 Task: Select a due date automation when advanced on, 2 days after a card is due add basic with the red label at 11:00 AM.
Action: Mouse moved to (1014, 84)
Screenshot: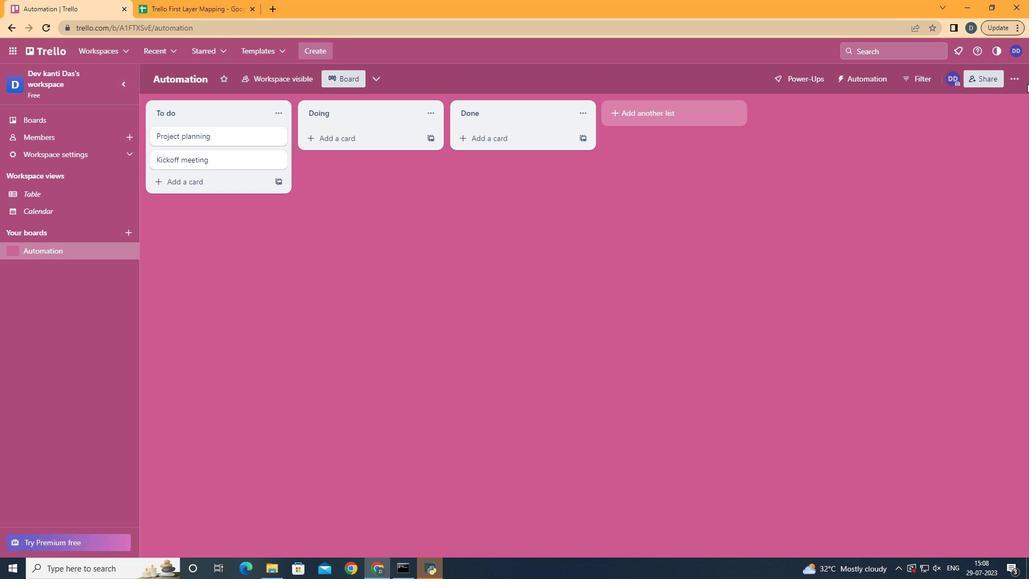 
Action: Mouse pressed left at (1014, 84)
Screenshot: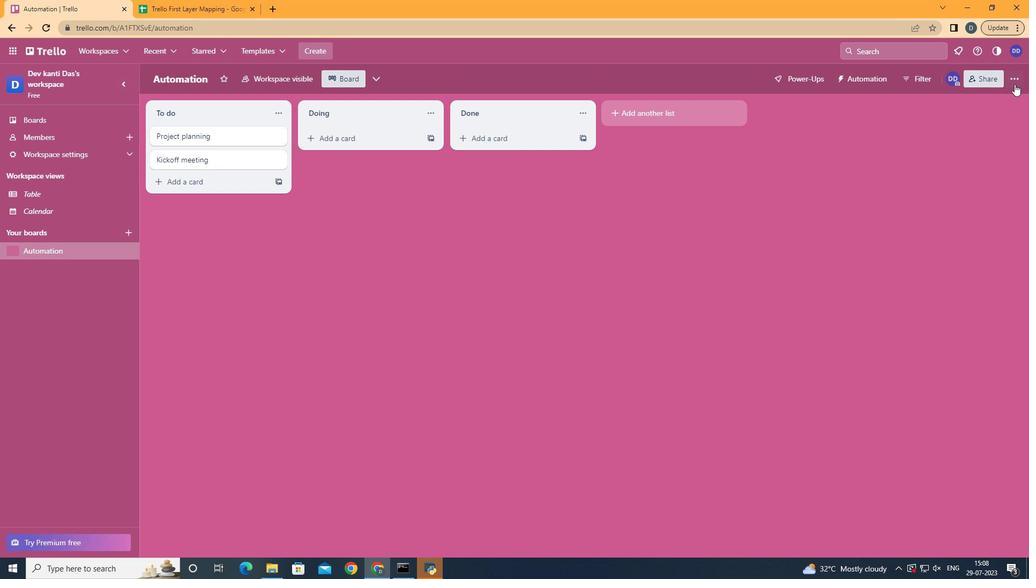 
Action: Mouse moved to (956, 245)
Screenshot: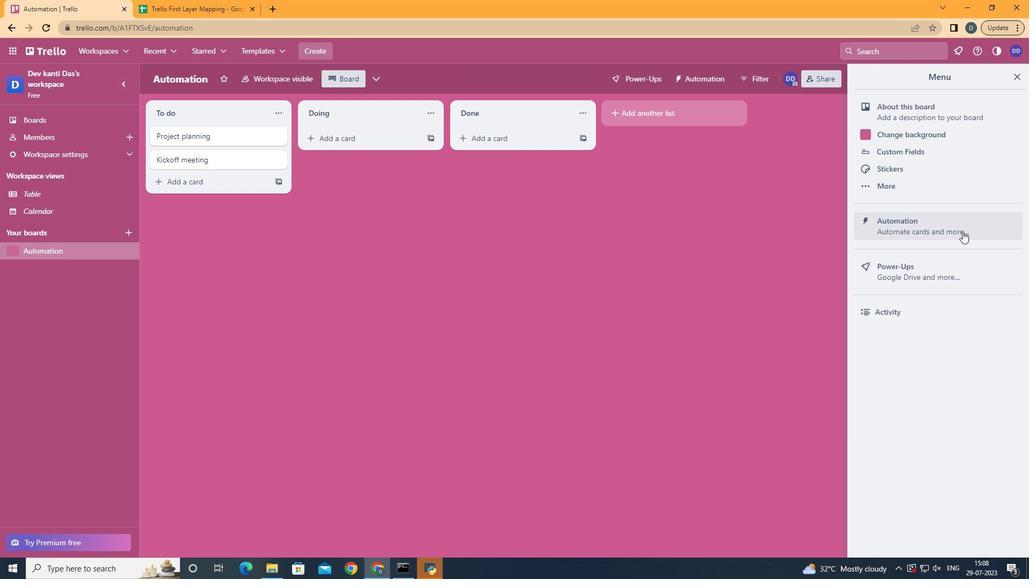 
Action: Mouse pressed left at (956, 245)
Screenshot: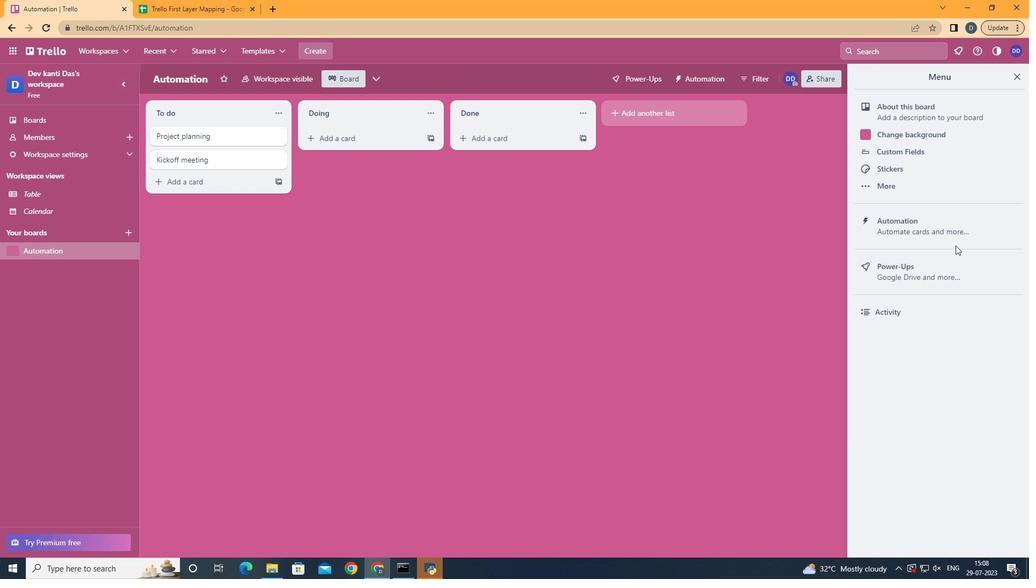 
Action: Mouse moved to (960, 230)
Screenshot: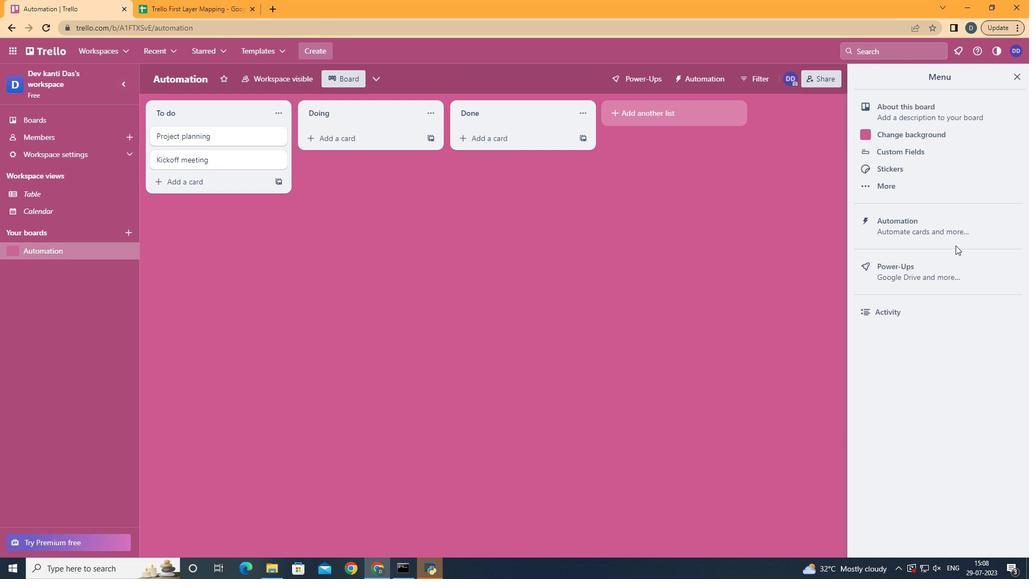 
Action: Mouse pressed left at (960, 230)
Screenshot: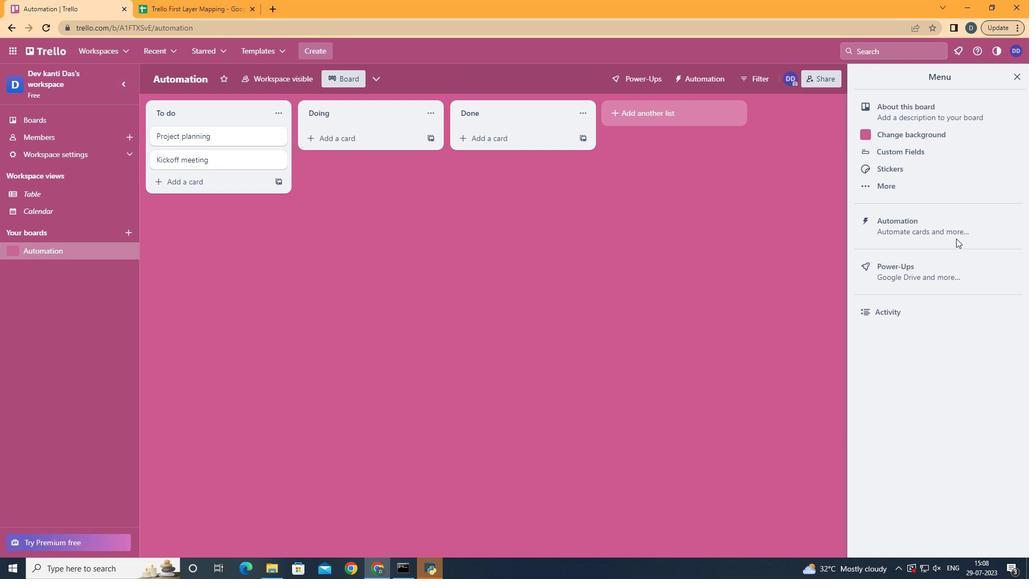 
Action: Mouse moved to (199, 220)
Screenshot: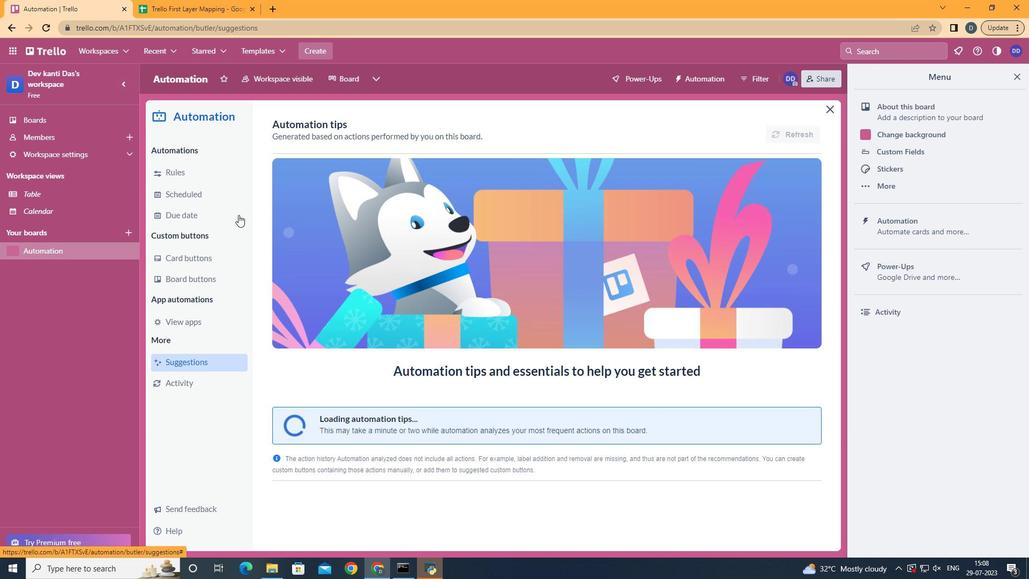 
Action: Mouse pressed left at (199, 220)
Screenshot: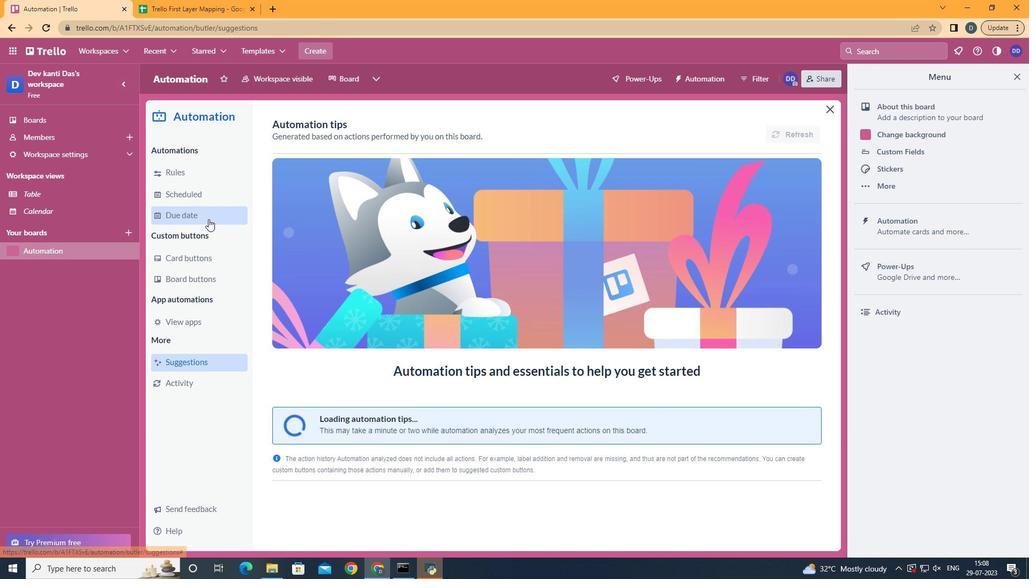 
Action: Mouse moved to (771, 127)
Screenshot: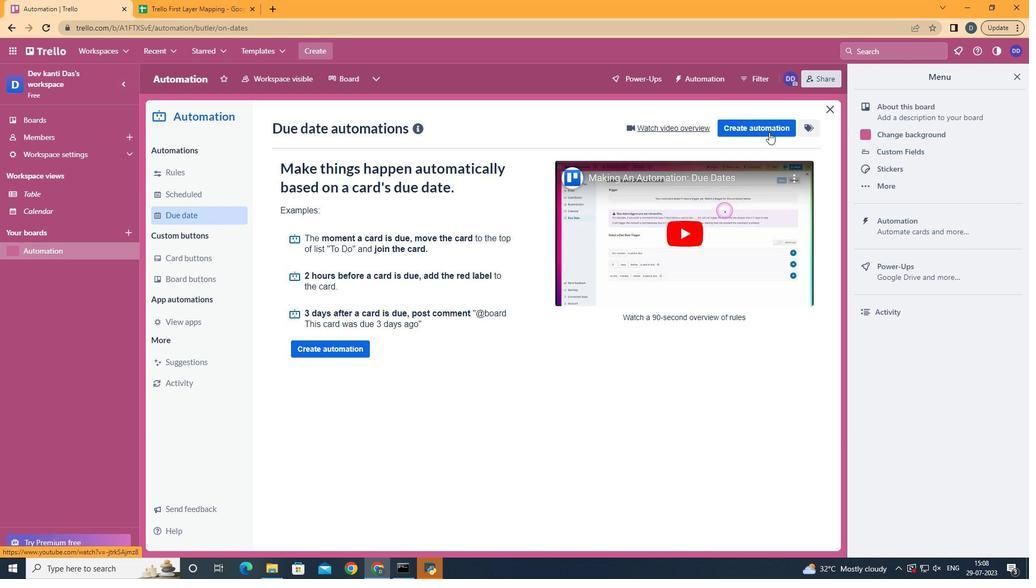
Action: Mouse pressed left at (771, 127)
Screenshot: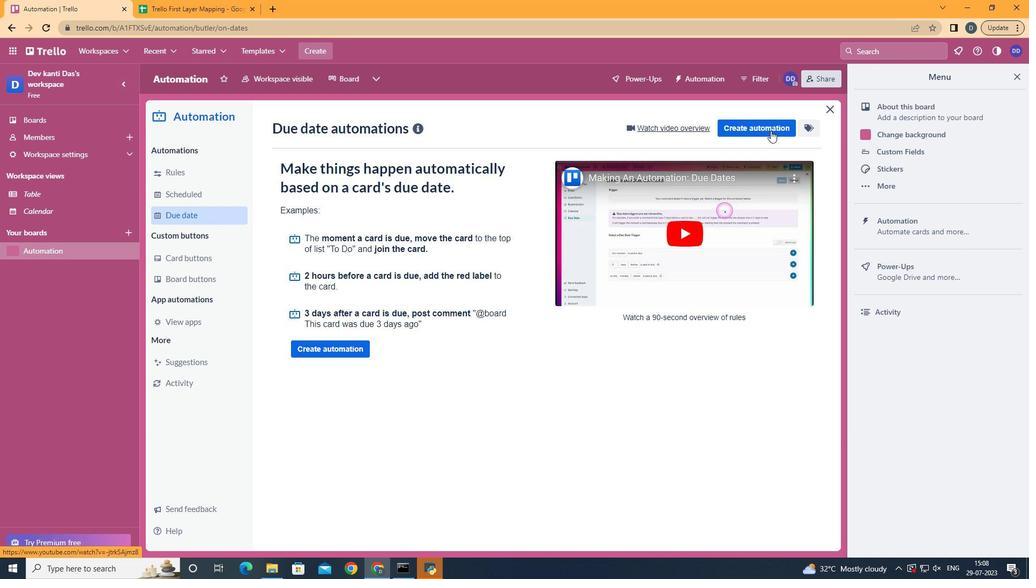 
Action: Mouse moved to (620, 228)
Screenshot: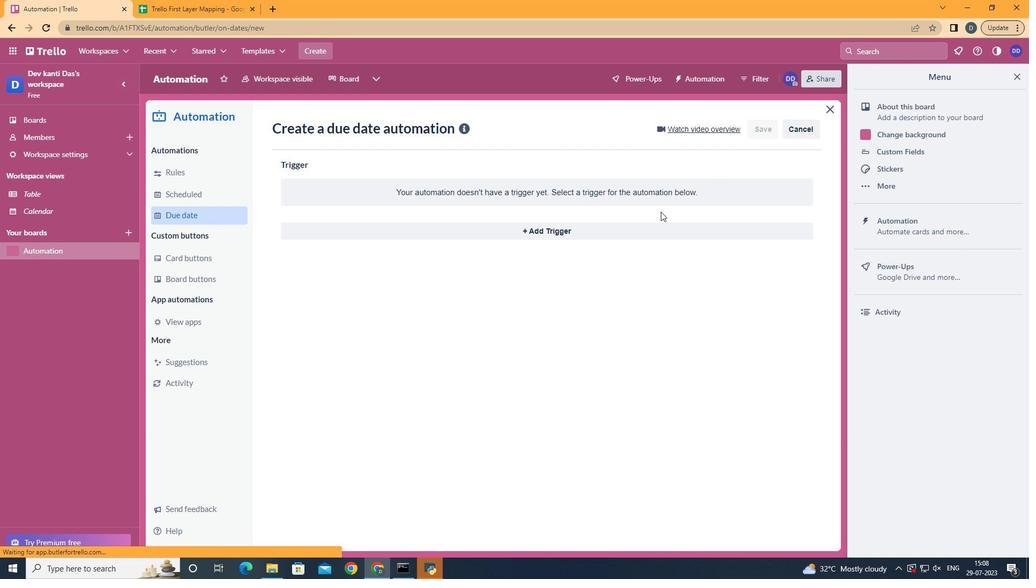 
Action: Mouse pressed left at (620, 228)
Screenshot: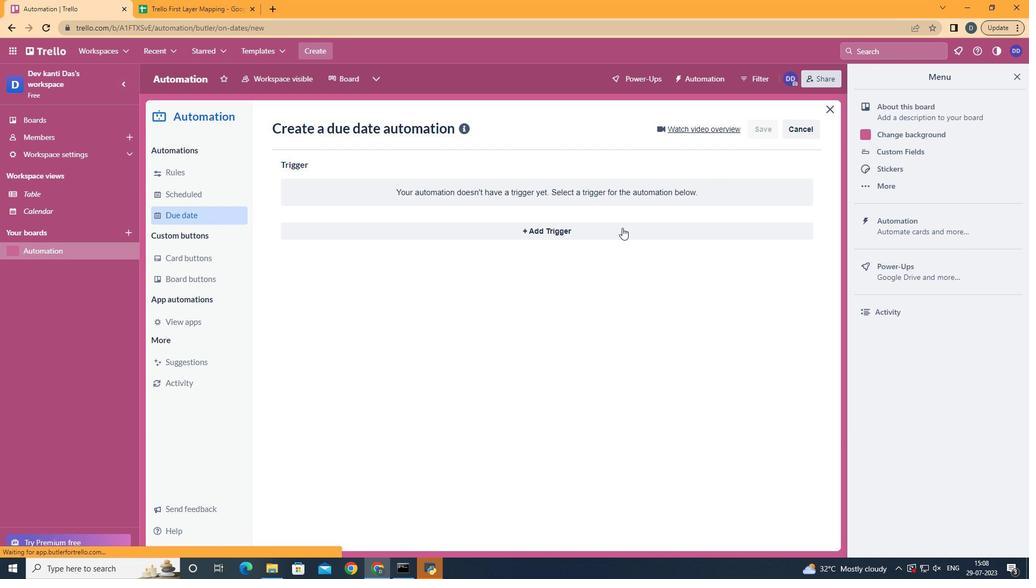 
Action: Mouse moved to (383, 438)
Screenshot: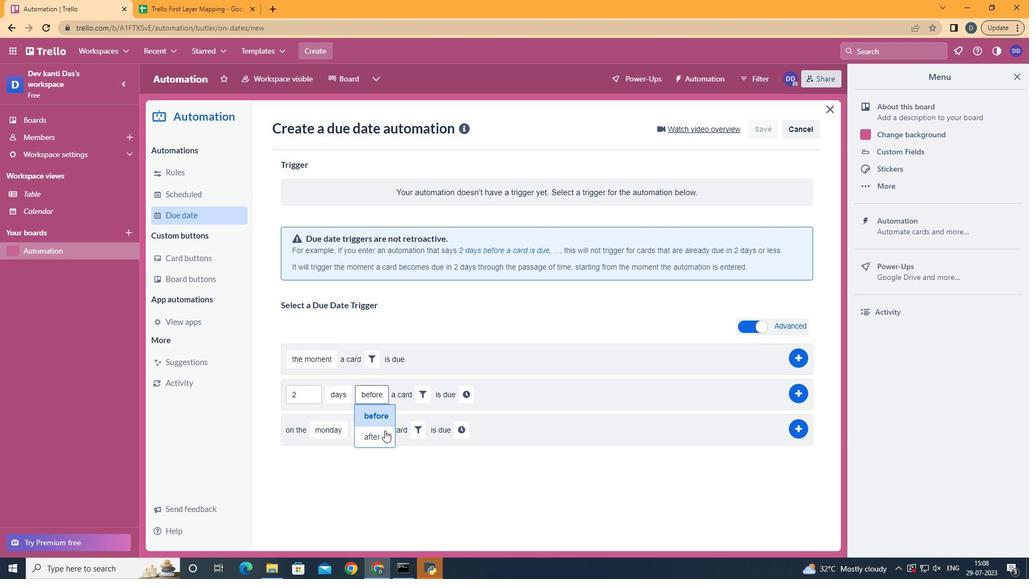 
Action: Mouse pressed left at (383, 438)
Screenshot: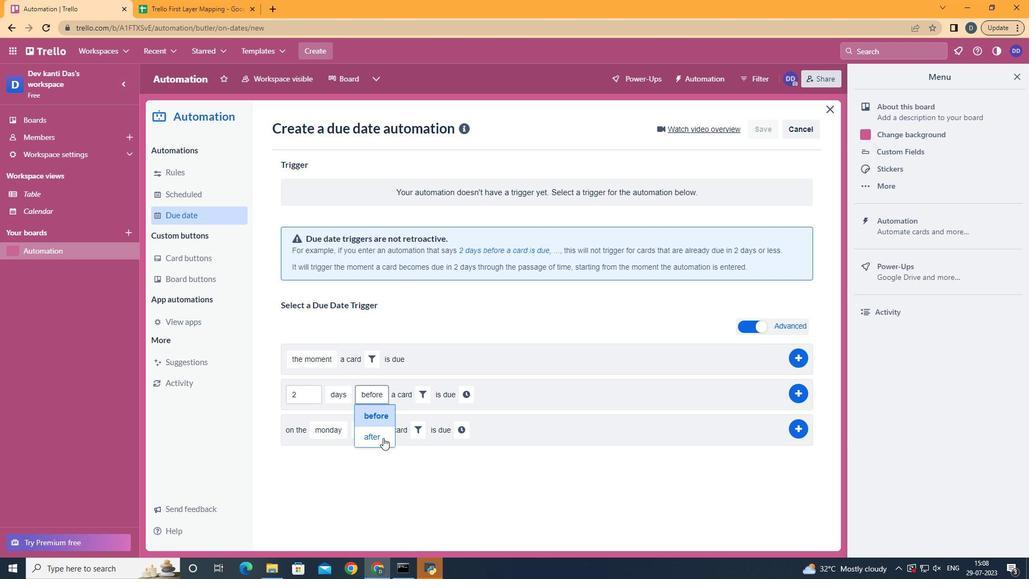 
Action: Mouse moved to (421, 395)
Screenshot: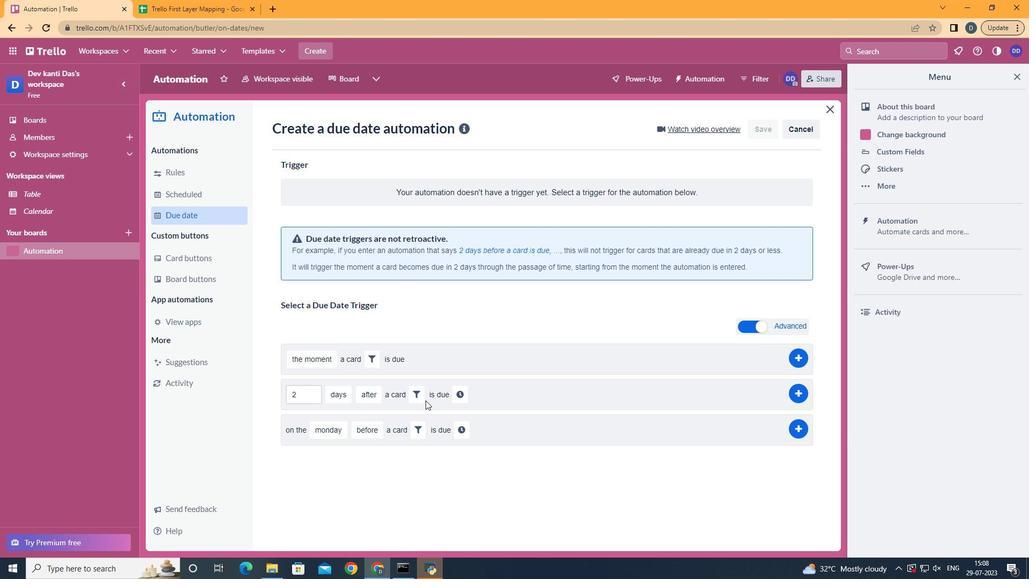 
Action: Mouse pressed left at (421, 395)
Screenshot: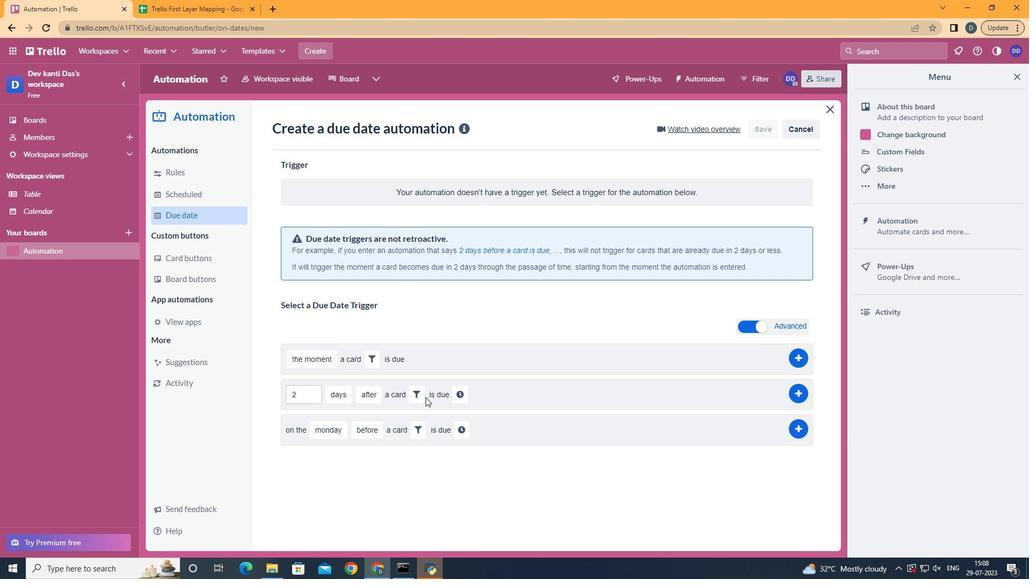 
Action: Mouse moved to (448, 427)
Screenshot: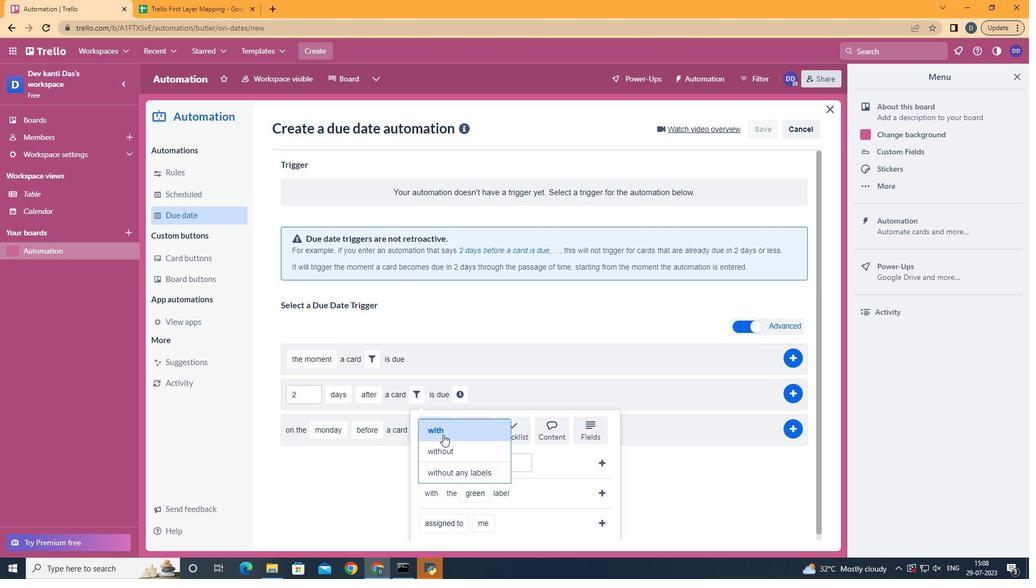 
Action: Mouse pressed left at (448, 427)
Screenshot: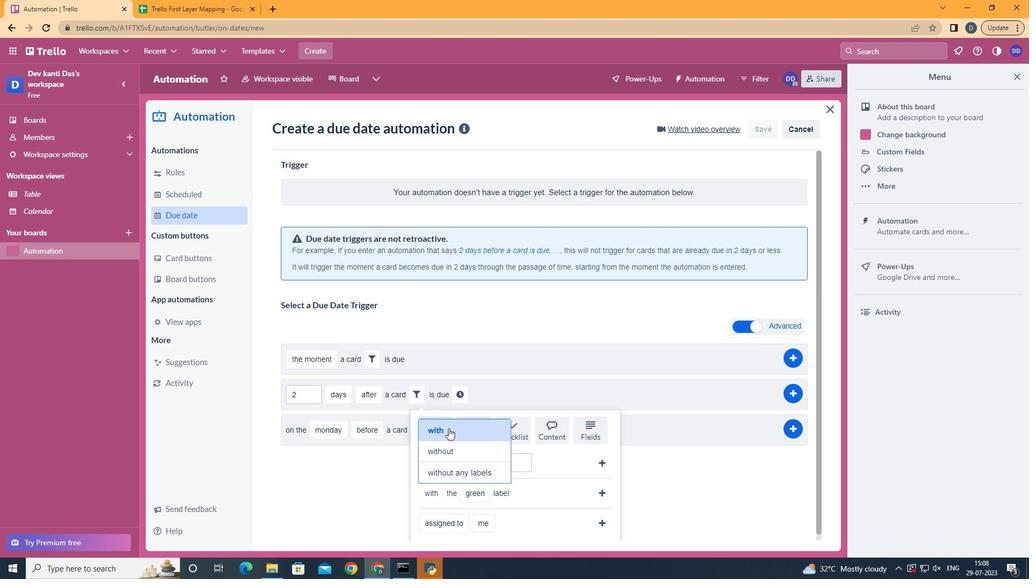 
Action: Mouse moved to (475, 423)
Screenshot: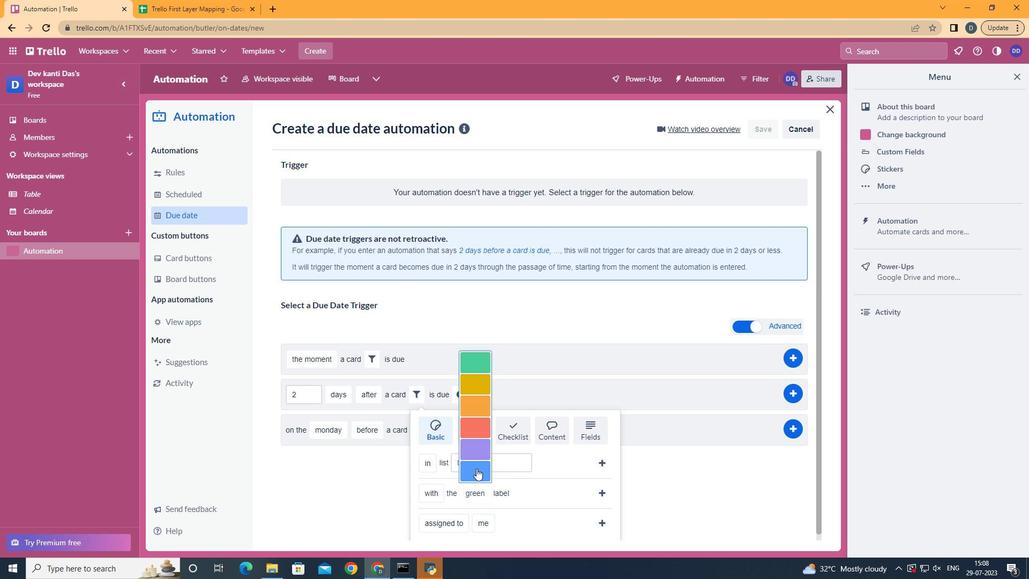 
Action: Mouse pressed left at (475, 423)
Screenshot: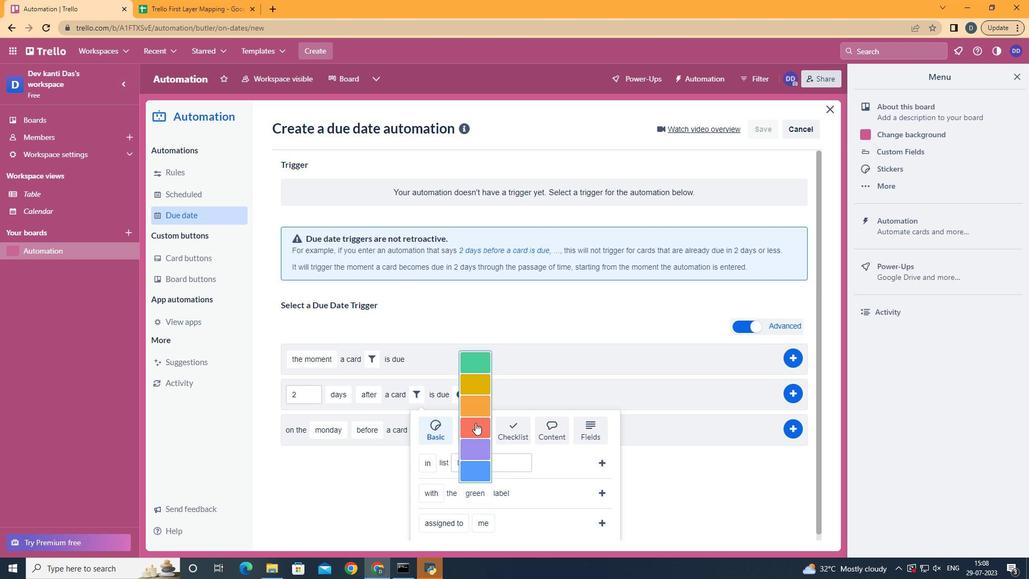 
Action: Mouse moved to (599, 490)
Screenshot: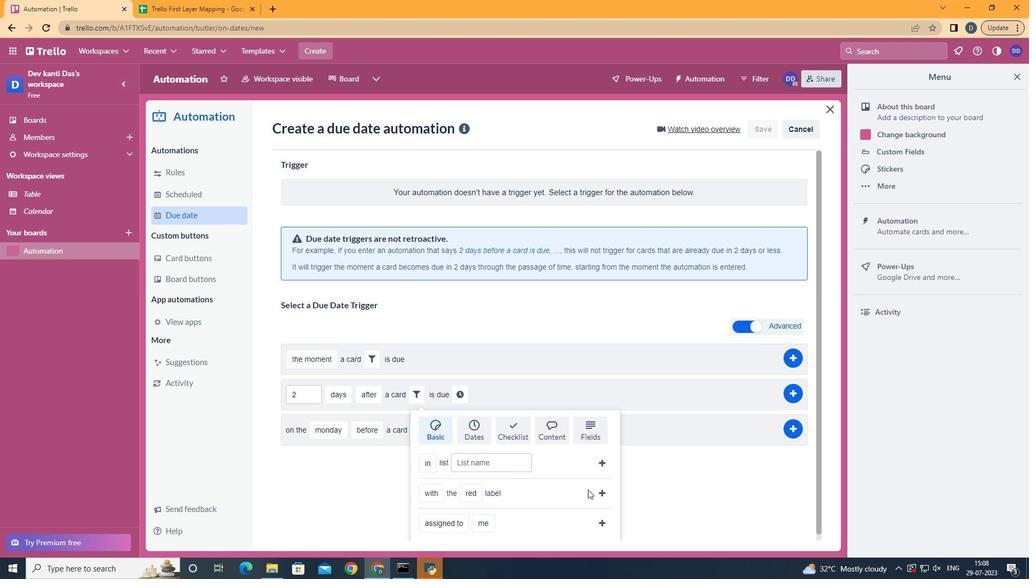 
Action: Mouse pressed left at (599, 490)
Screenshot: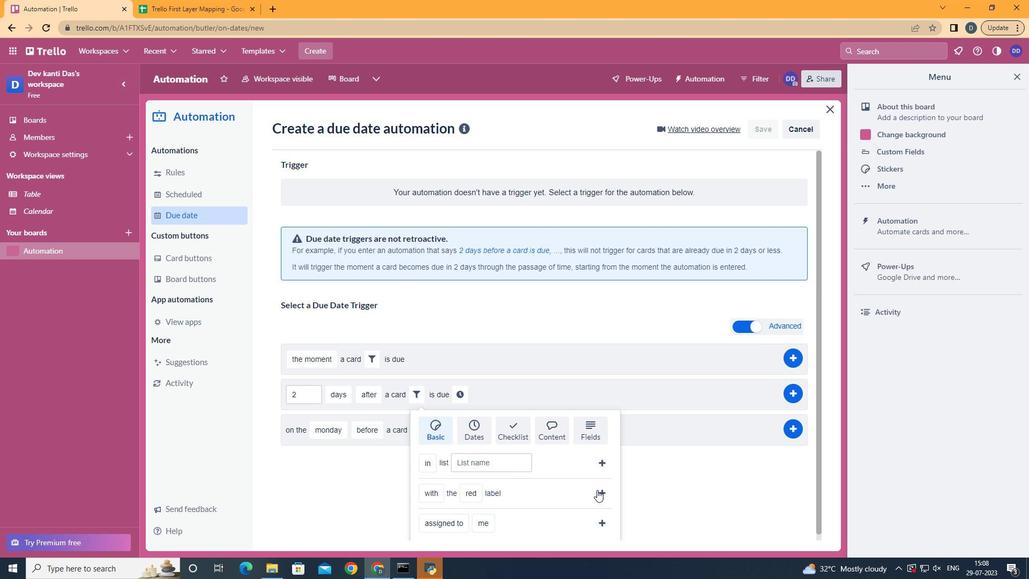 
Action: Mouse moved to (542, 395)
Screenshot: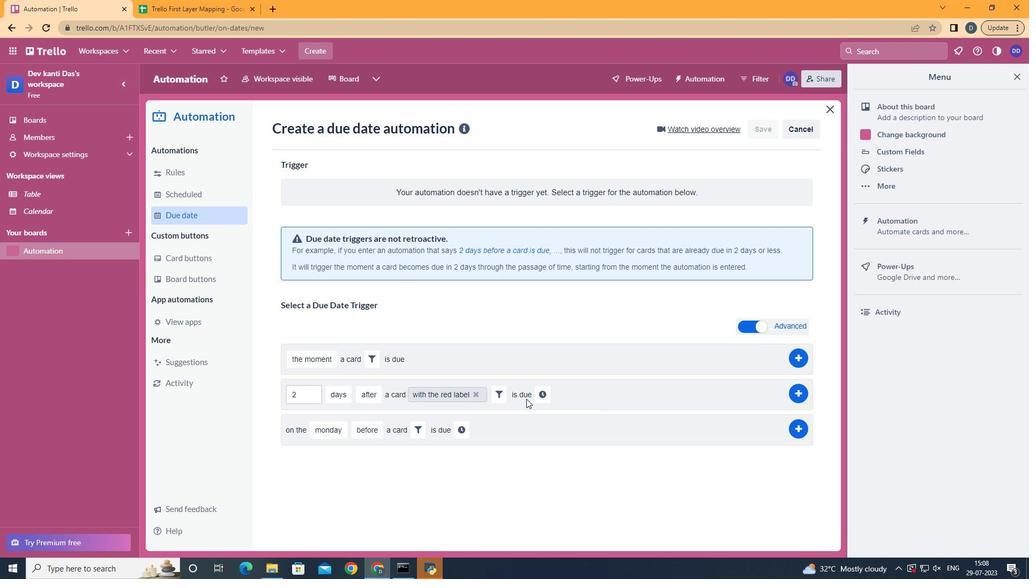 
Action: Mouse pressed left at (542, 395)
Screenshot: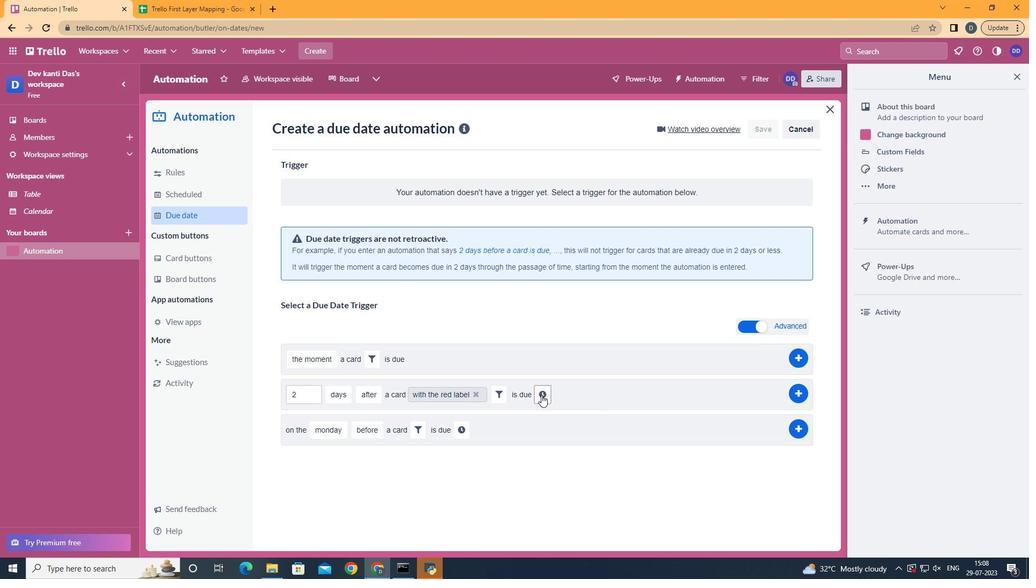 
Action: Mouse moved to (576, 396)
Screenshot: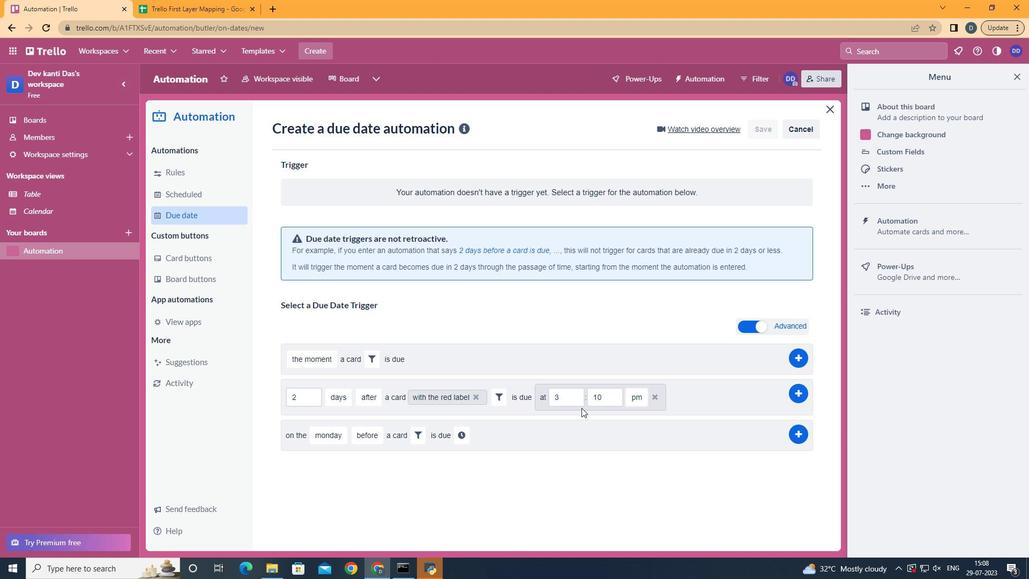 
Action: Mouse pressed left at (576, 396)
Screenshot: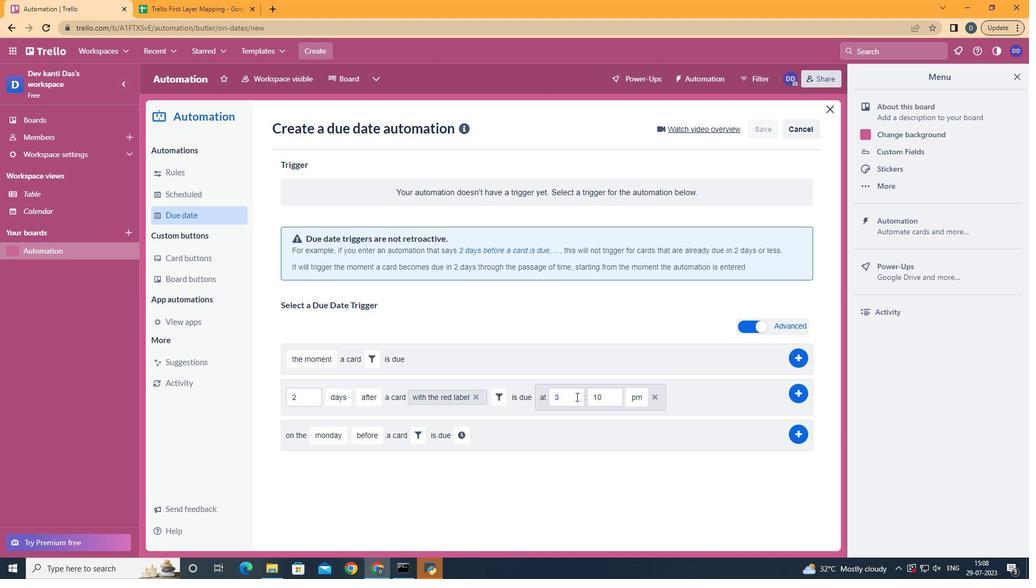 
Action: Key pressed <Key.backspace>11
Screenshot: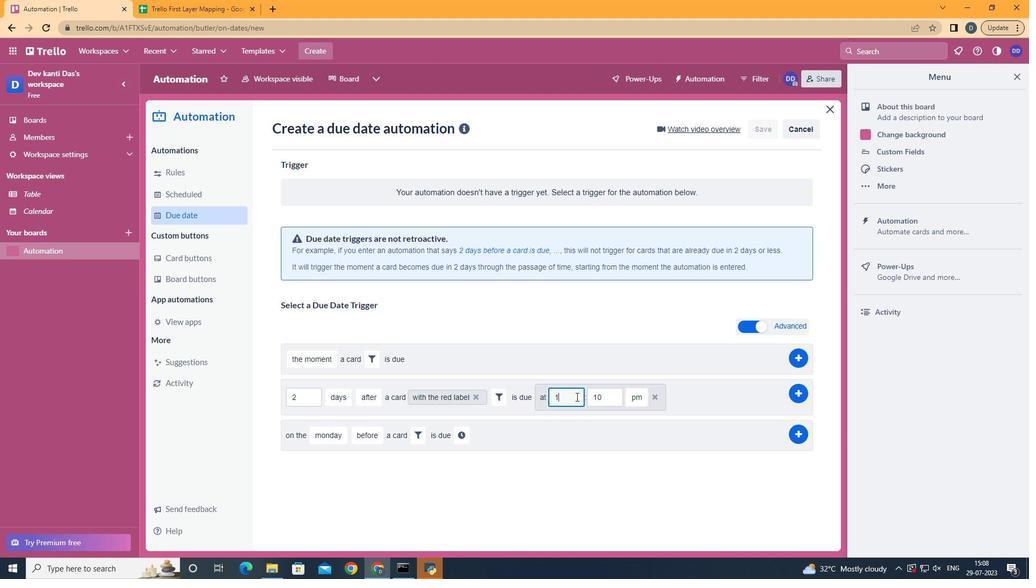 
Action: Mouse moved to (603, 394)
Screenshot: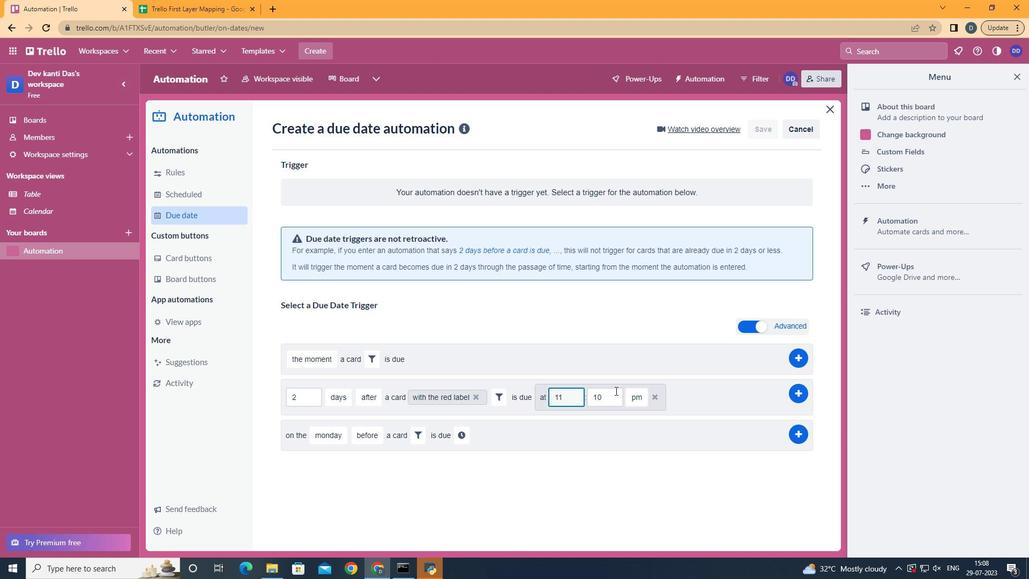 
Action: Mouse pressed left at (603, 394)
Screenshot: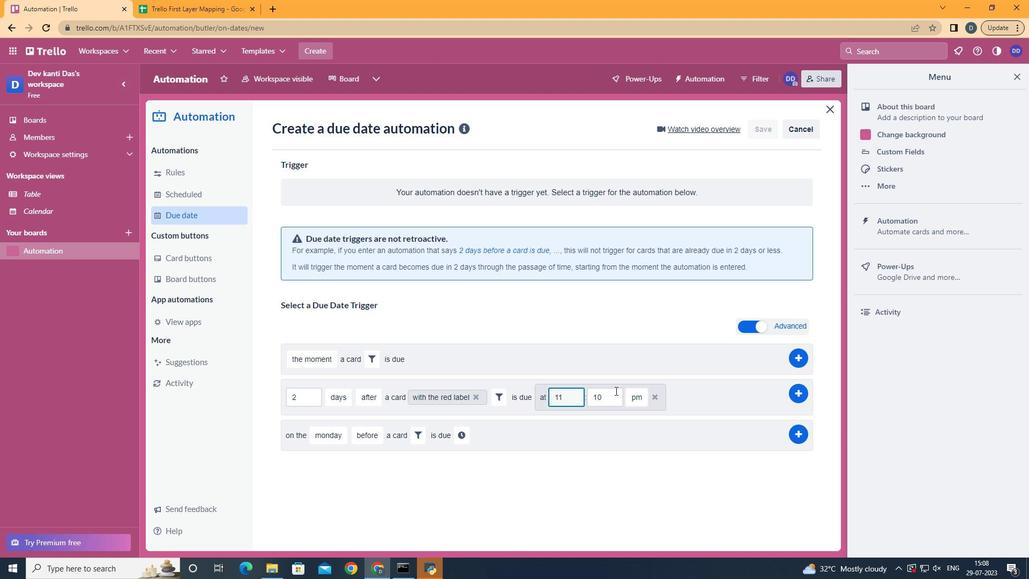 
Action: Key pressed <Key.backspace><Key.backspace>00
Screenshot: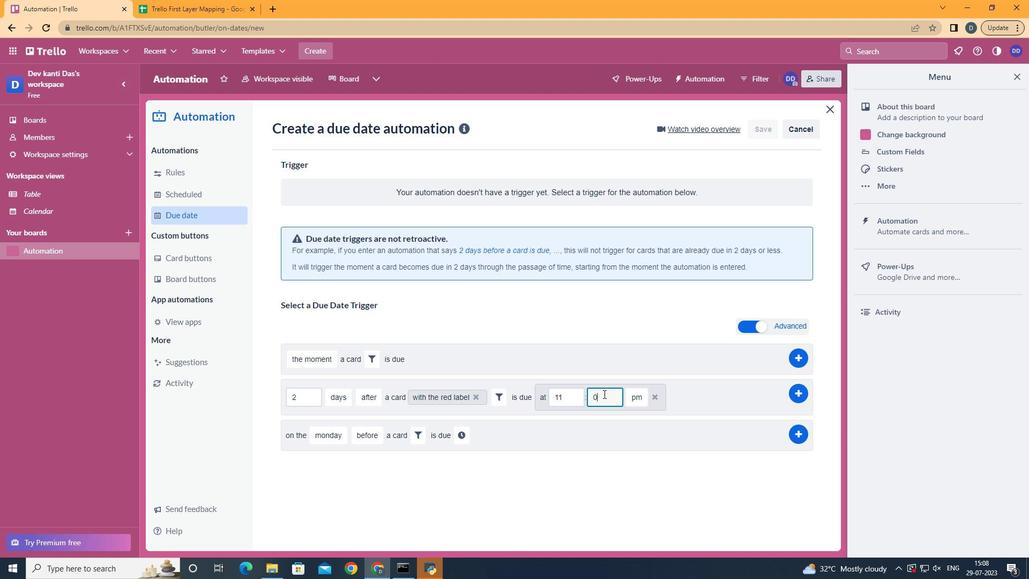 
Action: Mouse moved to (633, 423)
Screenshot: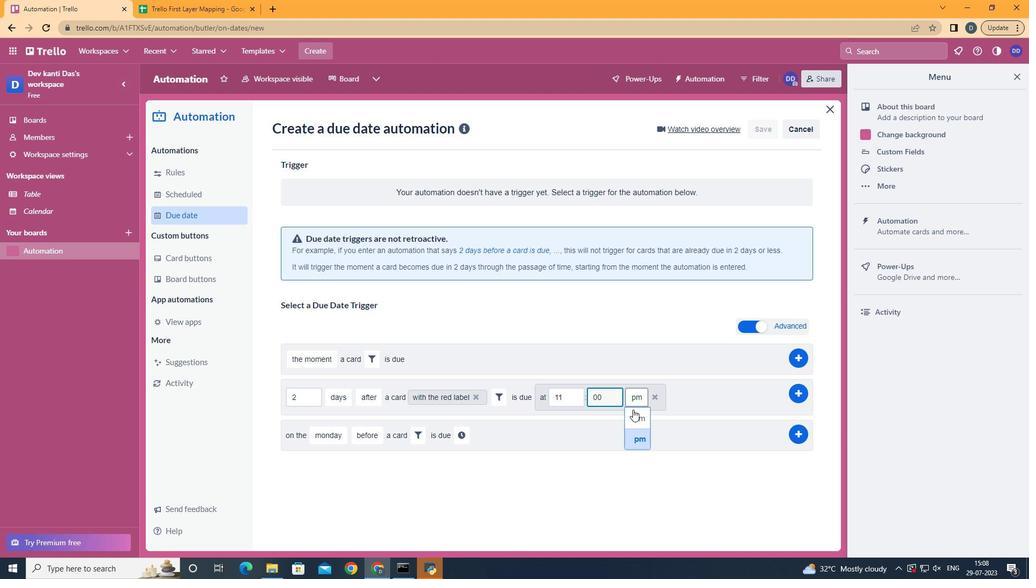 
Action: Mouse pressed left at (633, 423)
Screenshot: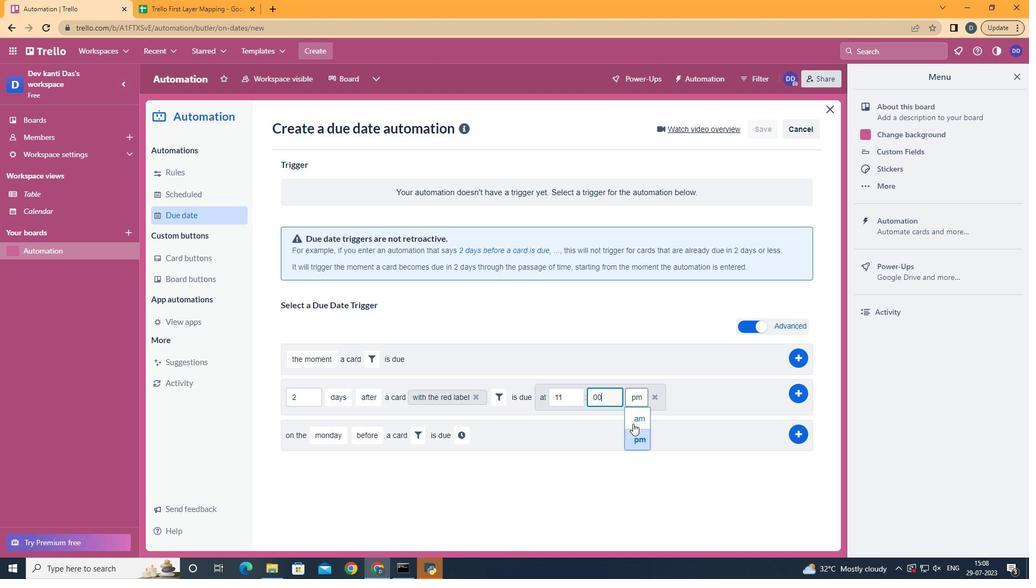 
